 Task: Pick the "Onigiri" avatar for your profile.
Action: Mouse moved to (1167, 31)
Screenshot: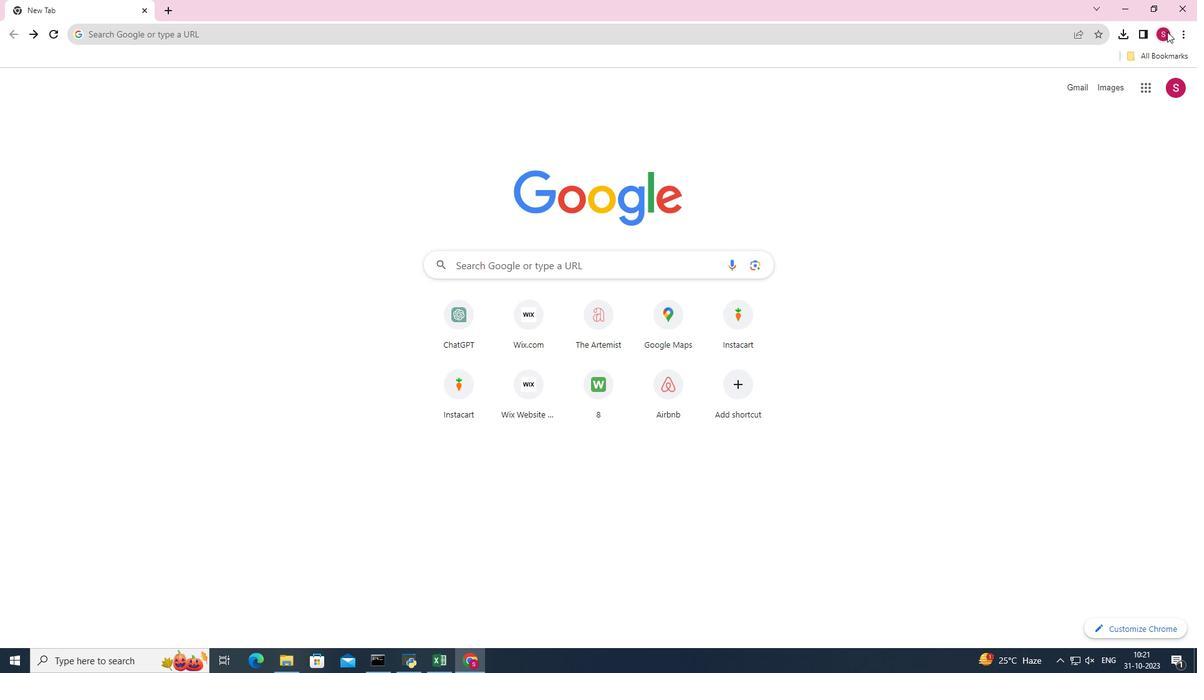 
Action: Mouse pressed left at (1167, 31)
Screenshot: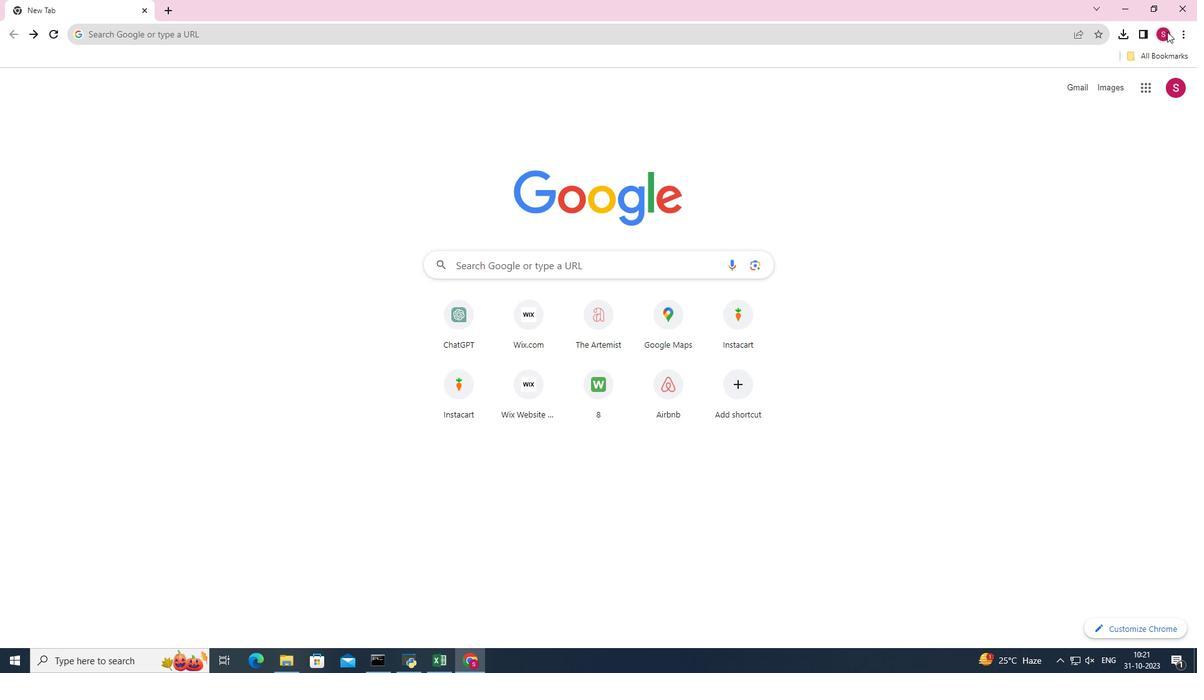 
Action: Mouse moved to (1152, 84)
Screenshot: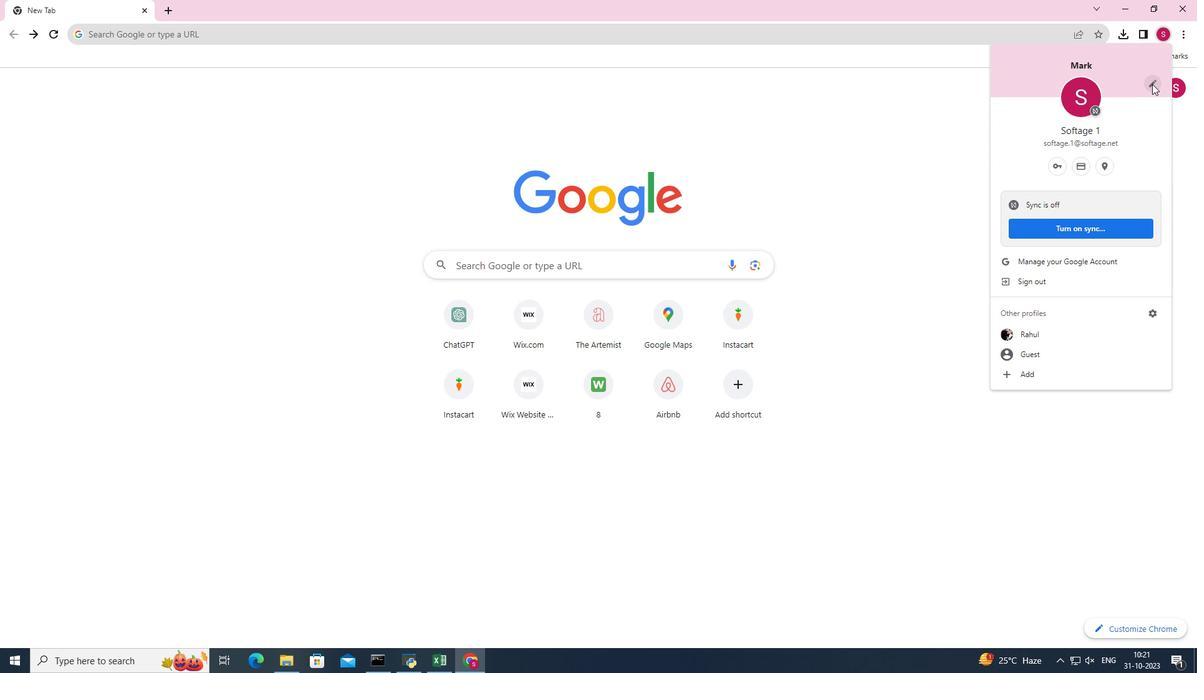 
Action: Mouse pressed left at (1152, 84)
Screenshot: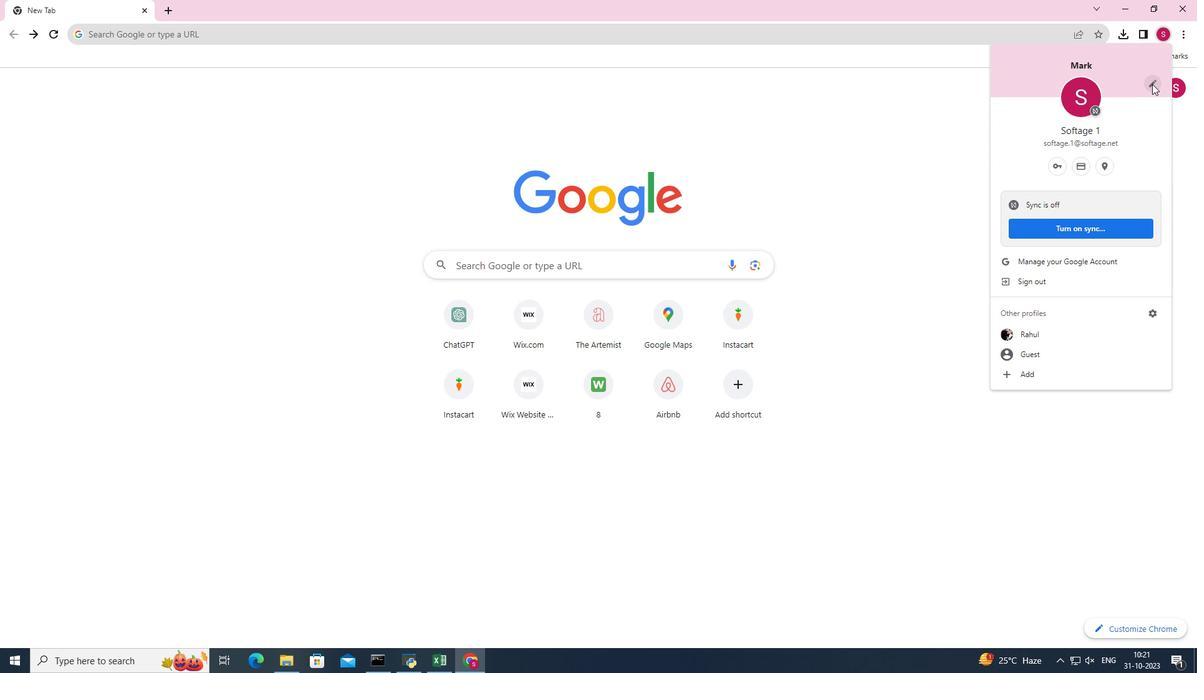 
Action: Mouse moved to (990, 395)
Screenshot: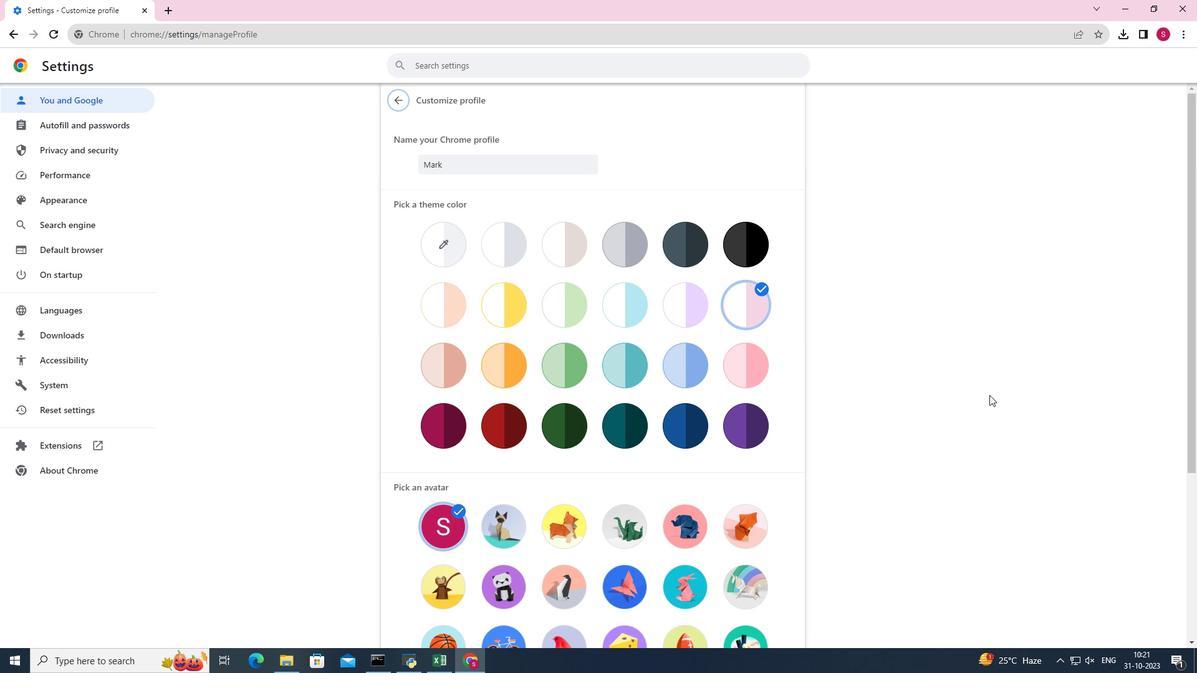 
Action: Mouse scrolled (990, 394) with delta (0, 0)
Screenshot: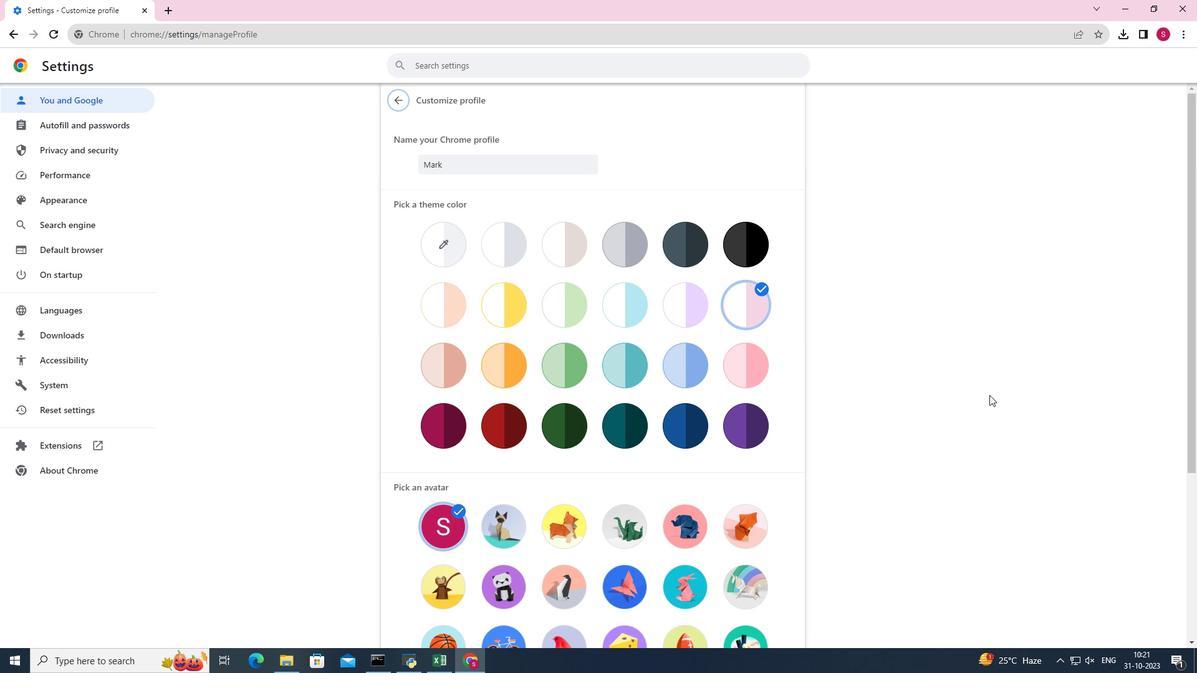 
Action: Mouse scrolled (990, 394) with delta (0, 0)
Screenshot: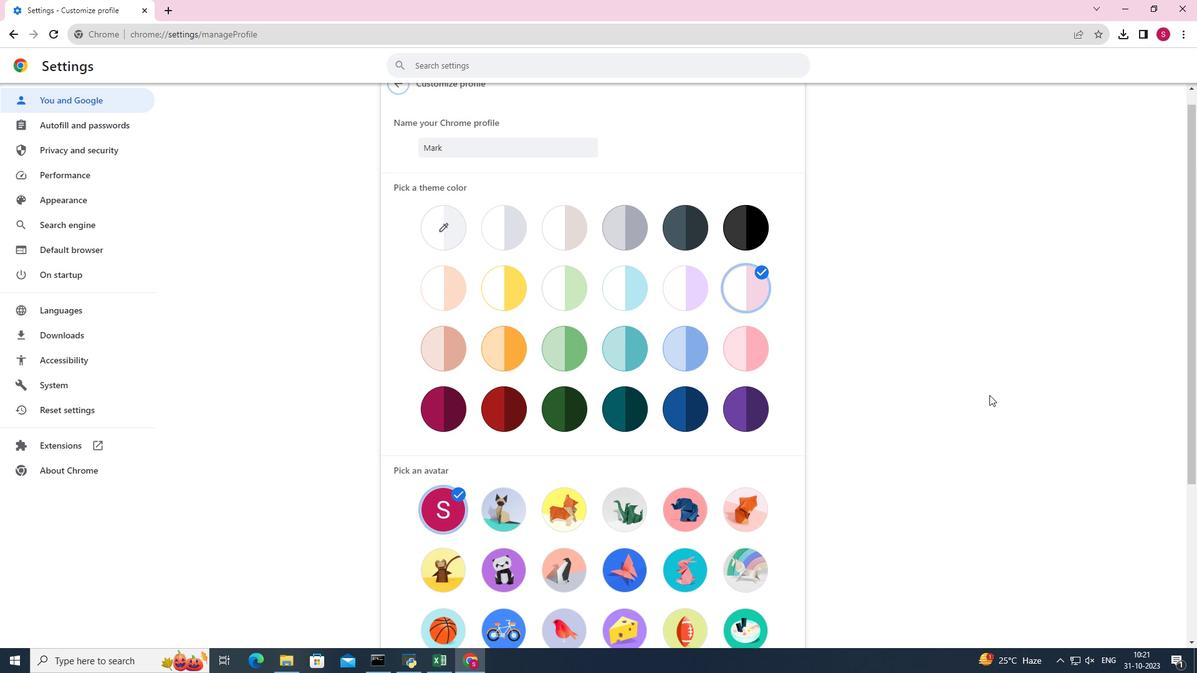
Action: Mouse scrolled (990, 394) with delta (0, 0)
Screenshot: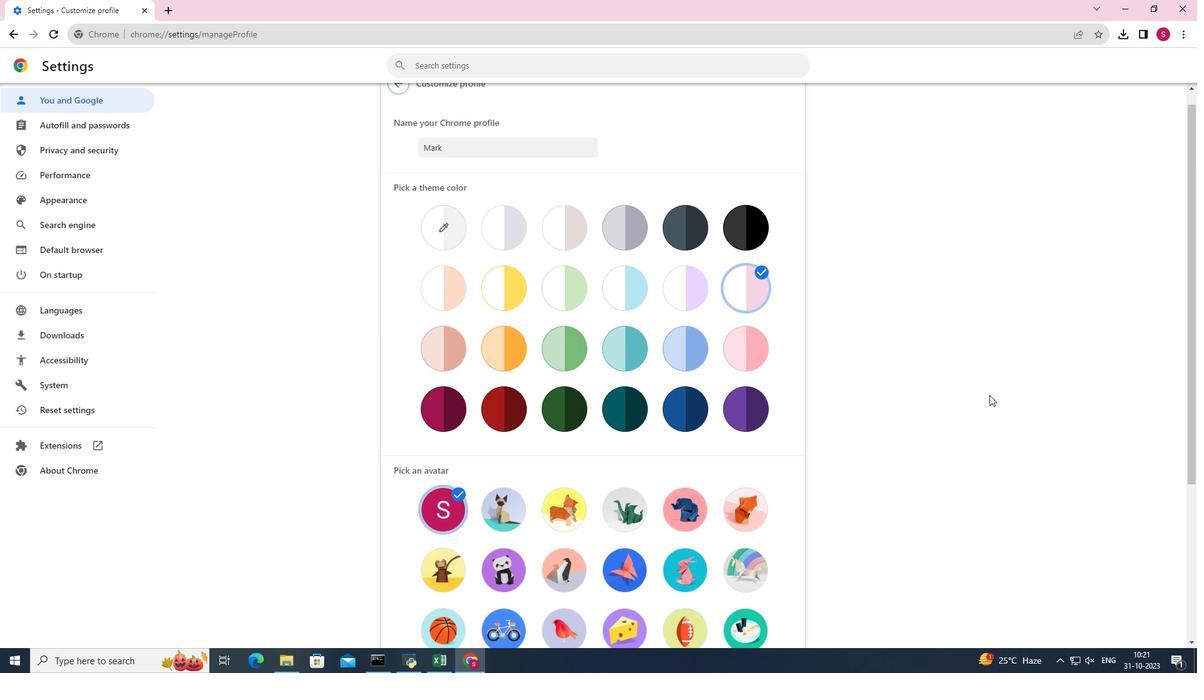 
Action: Mouse scrolled (990, 394) with delta (0, 0)
Screenshot: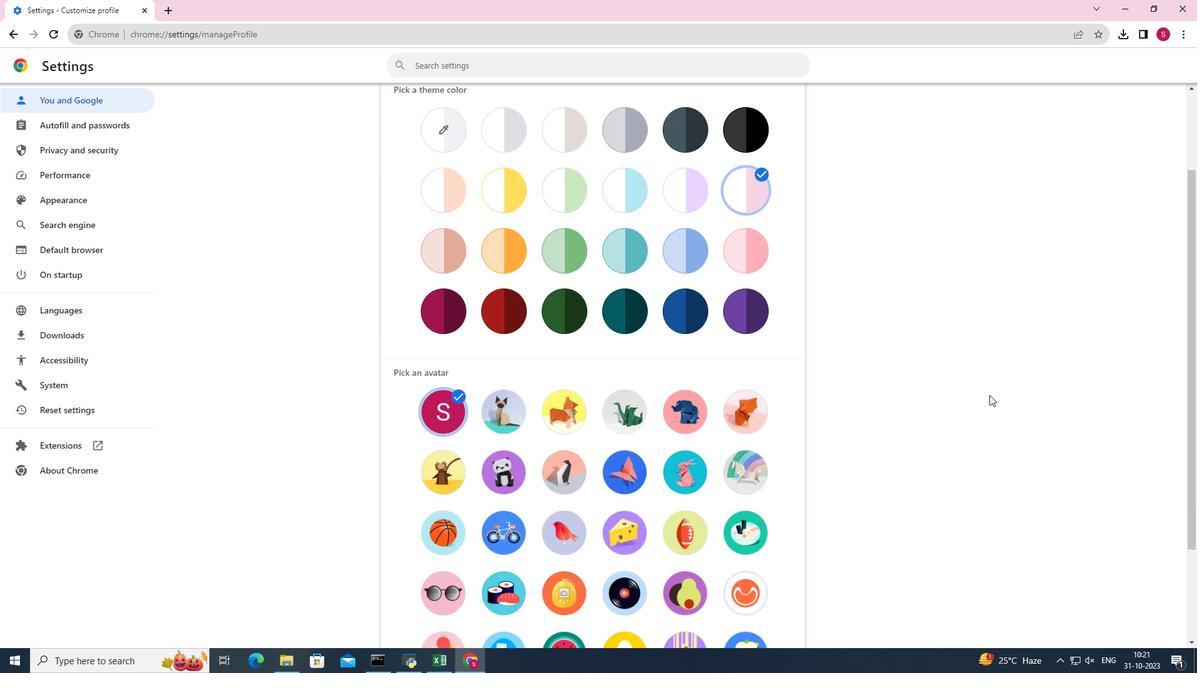 
Action: Mouse scrolled (990, 394) with delta (0, 0)
Screenshot: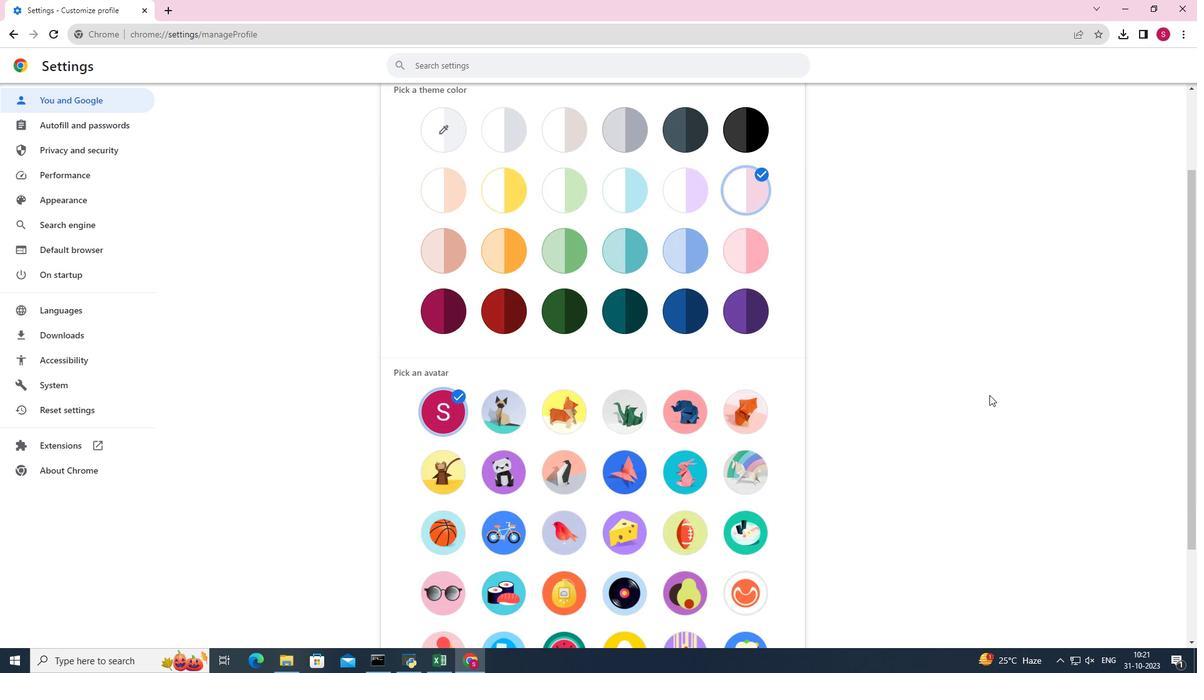 
Action: Mouse moved to (619, 527)
Screenshot: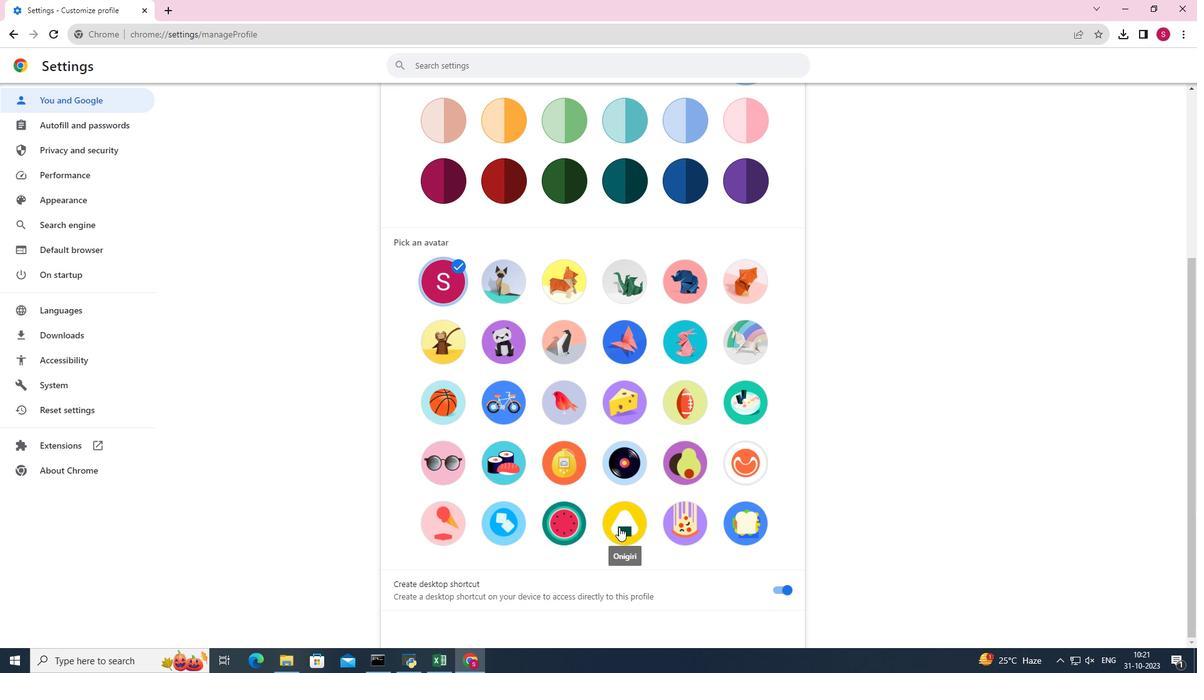 
Action: Mouse pressed left at (619, 527)
Screenshot: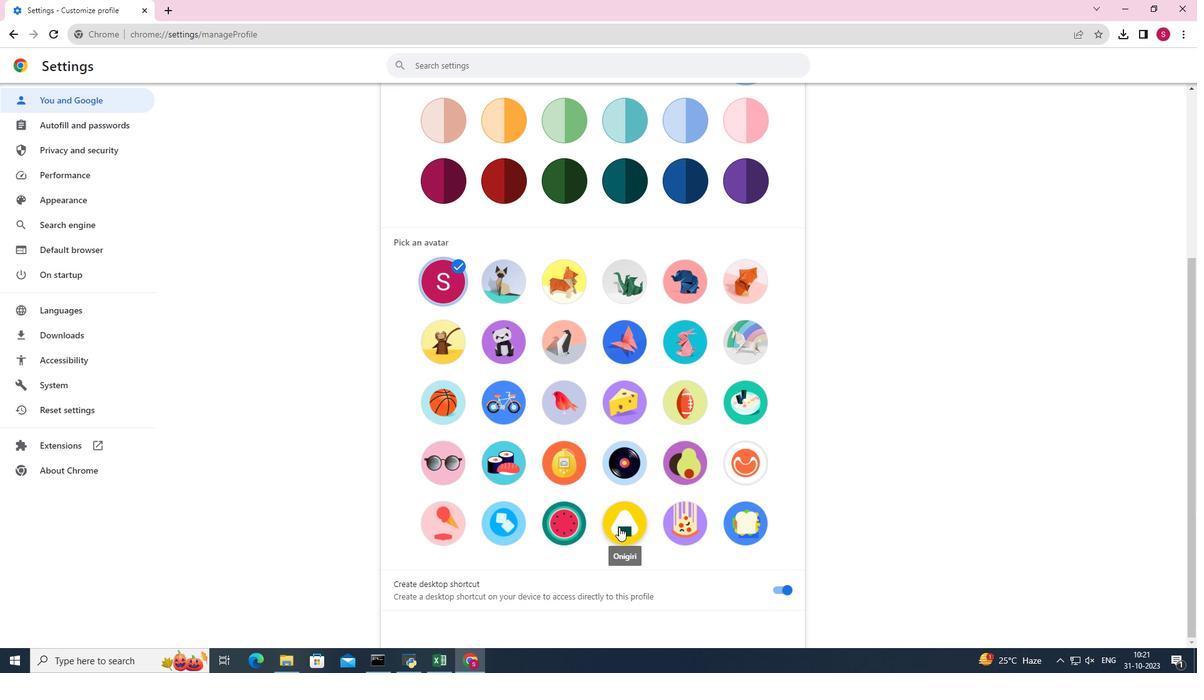 
Action: Mouse moved to (887, 398)
Screenshot: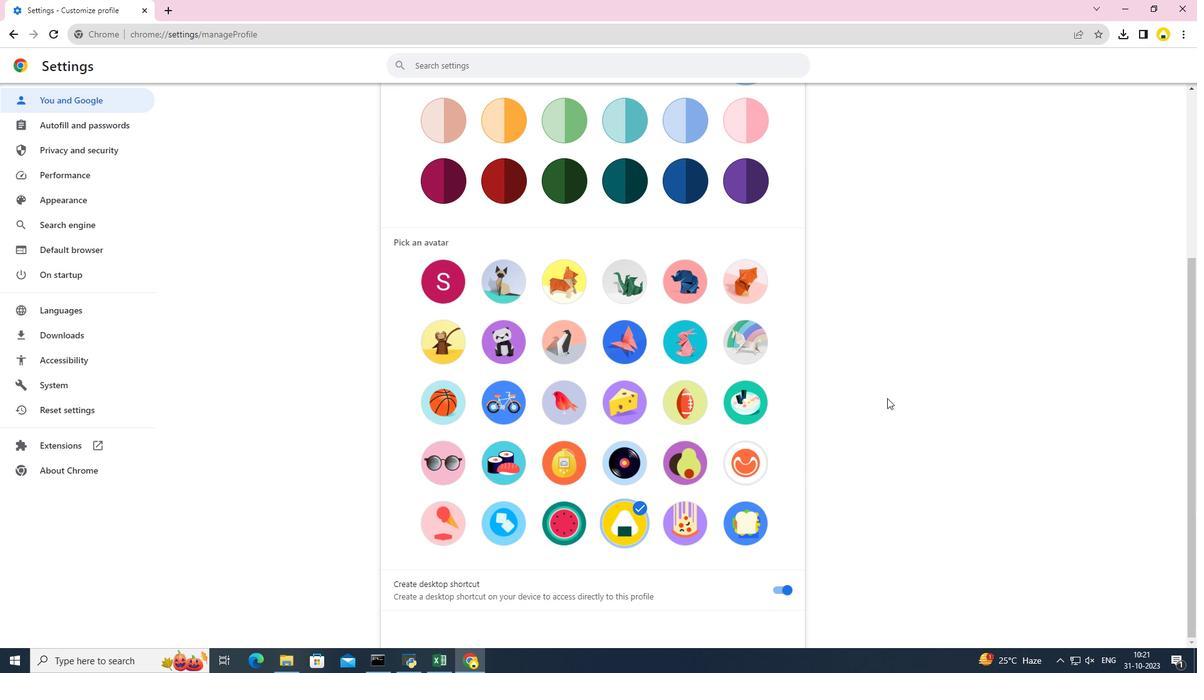 
